 Task: Search for a contact using the business phone number '8700089195'.
Action: Mouse moved to (7, 79)
Screenshot: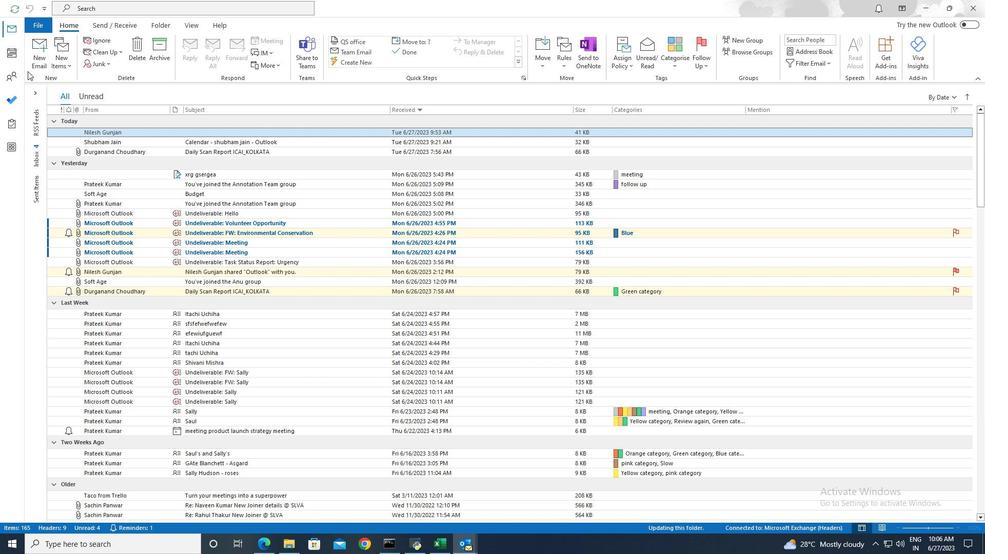 
Action: Mouse pressed left at (7, 79)
Screenshot: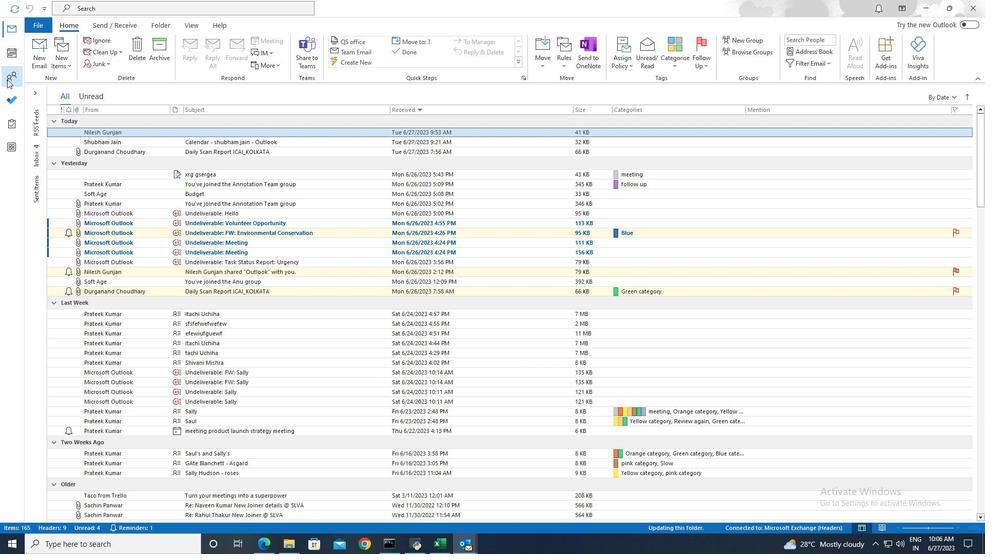
Action: Mouse moved to (251, 7)
Screenshot: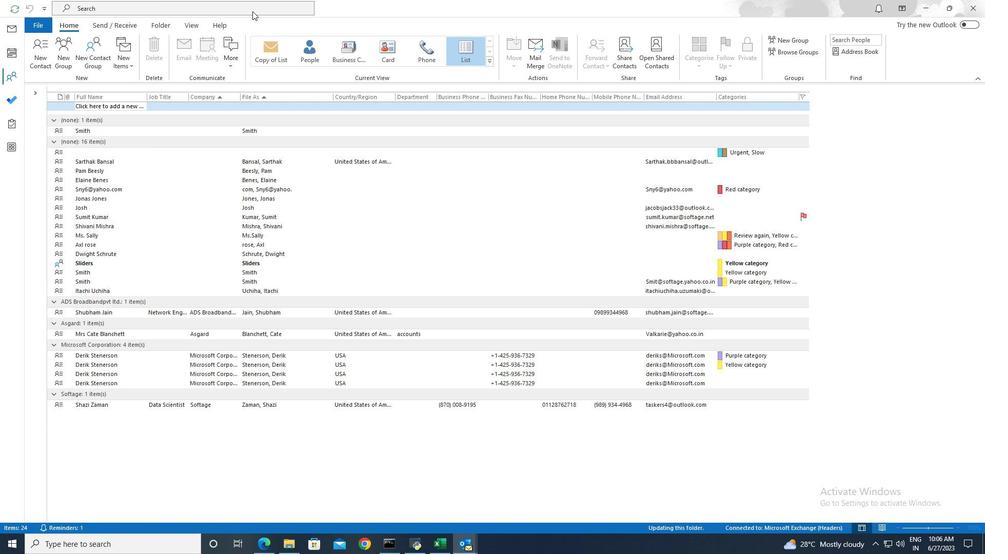 
Action: Mouse pressed left at (251, 7)
Screenshot: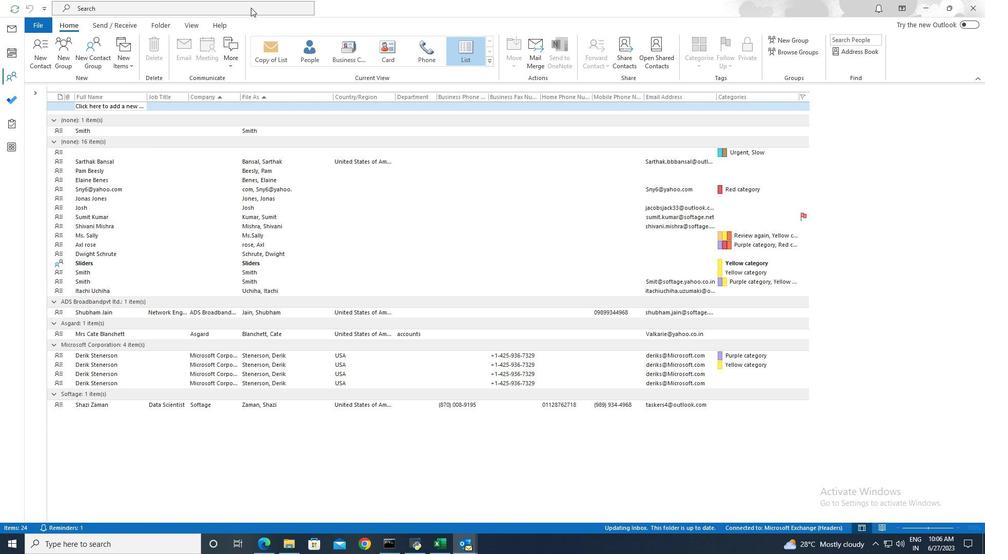
Action: Mouse moved to (354, 7)
Screenshot: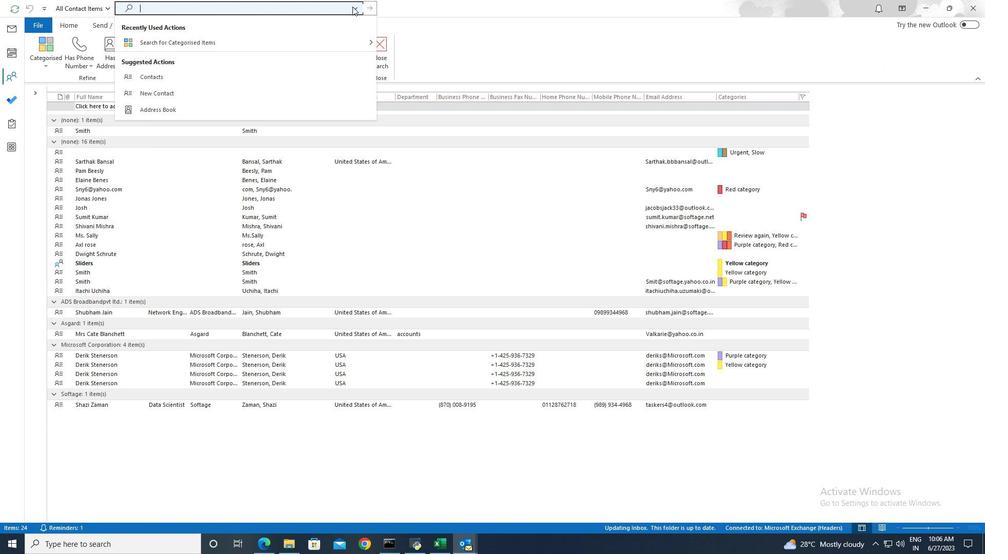 
Action: Mouse pressed left at (354, 7)
Screenshot: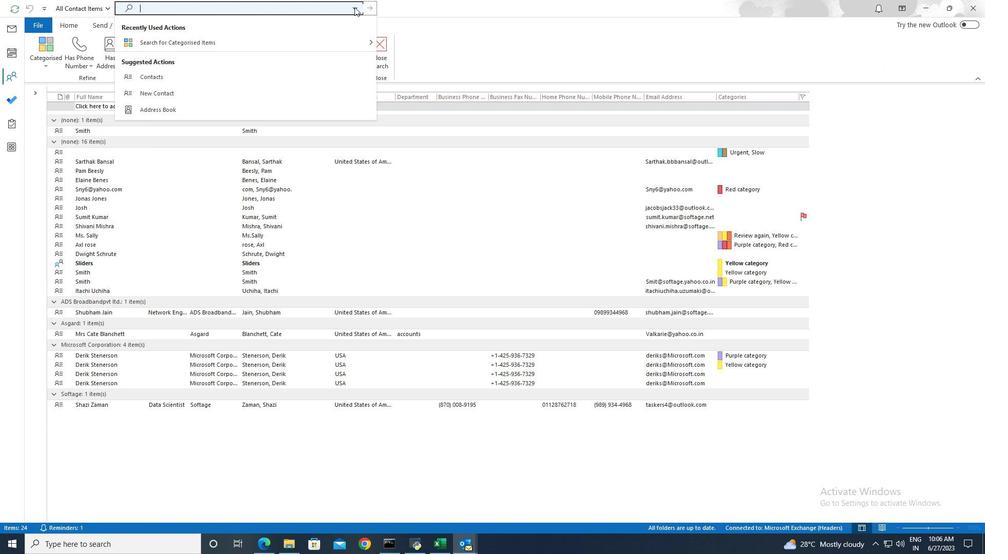 
Action: Mouse moved to (232, 53)
Screenshot: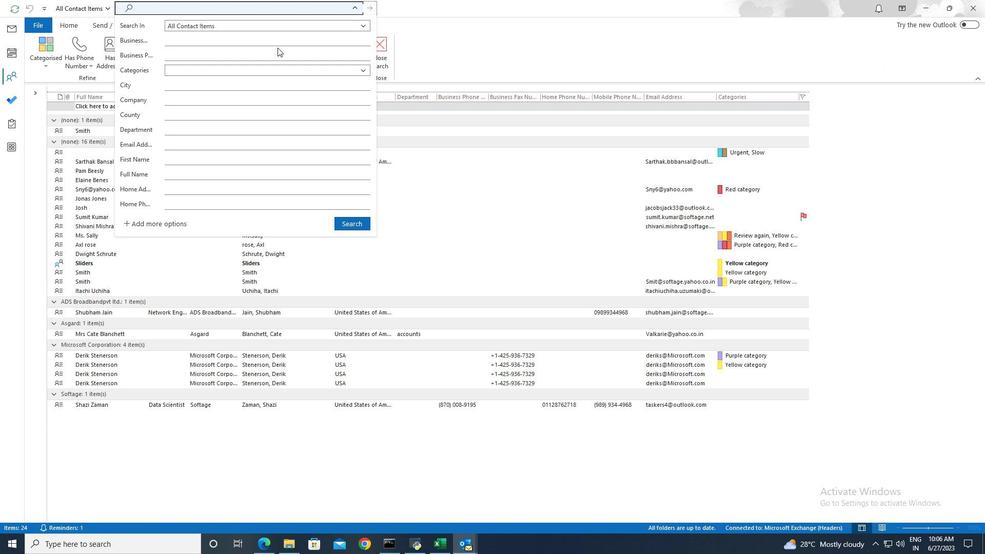 
Action: Mouse pressed left at (232, 53)
Screenshot: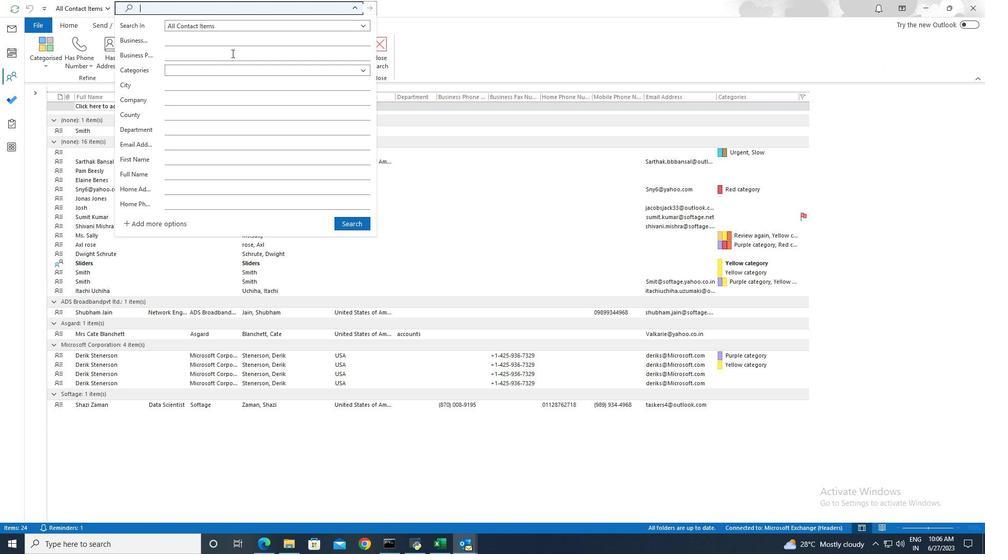
Action: Key pressed 8700089195
Screenshot: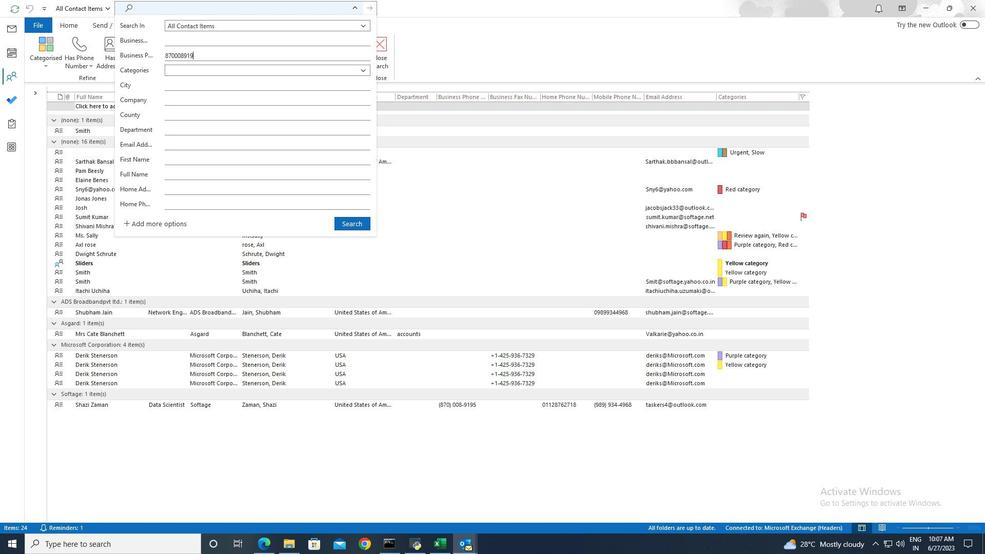 
Action: Mouse moved to (361, 219)
Screenshot: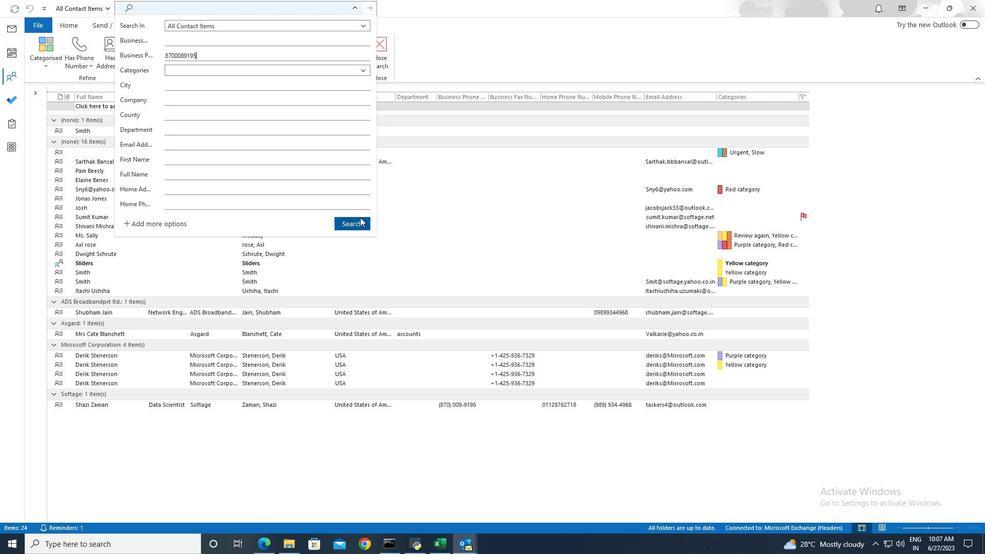 
Action: Mouse pressed left at (361, 219)
Screenshot: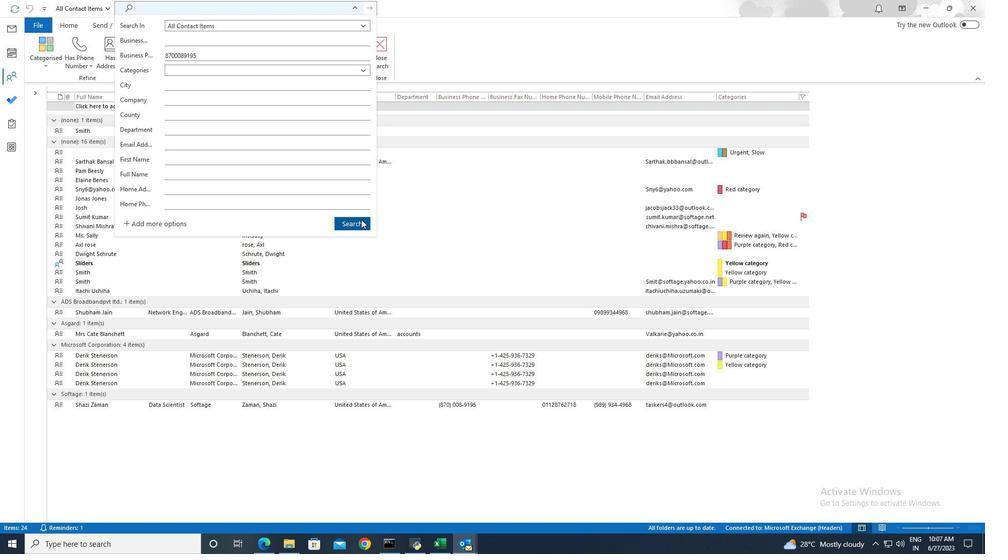 
